 Task: Log work in the project TranslateForge for the issue 'User interface not responsive on mobile devices' spent time as '4w 1d 6h 5m' and remaining time as '6w 3d 1h 13m' and add a flag. Now add the issue to the epic 'IT service desk optimization'.
Action: Mouse moved to (450, 180)
Screenshot: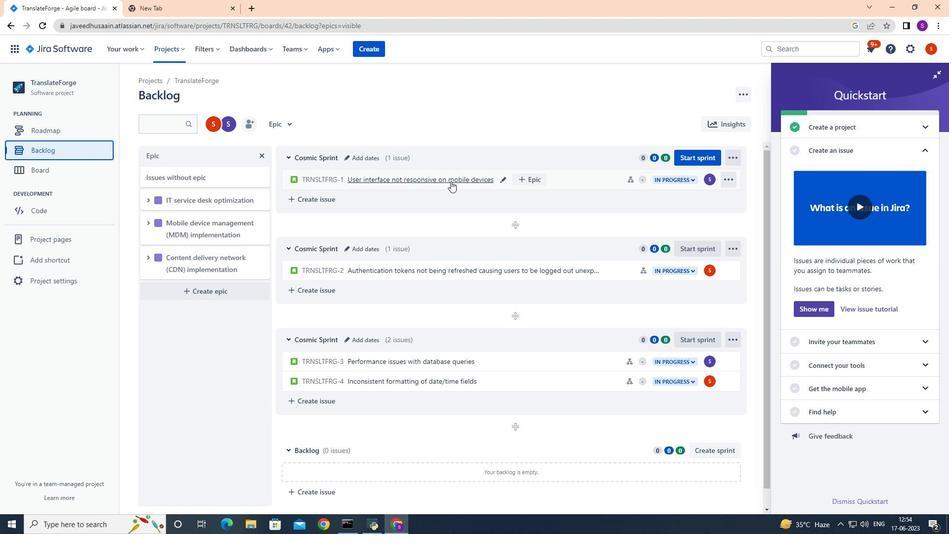 
Action: Mouse pressed left at (450, 180)
Screenshot: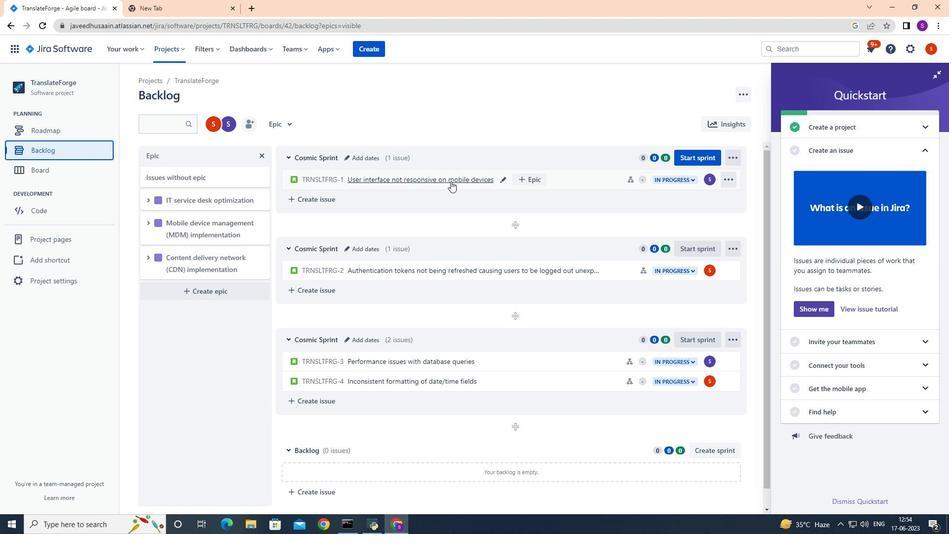 
Action: Mouse moved to (735, 153)
Screenshot: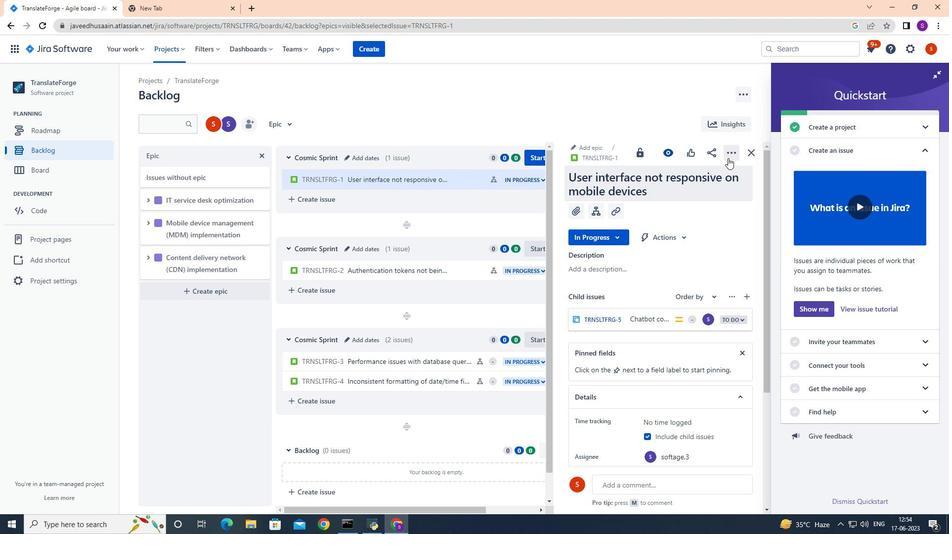 
Action: Mouse pressed left at (735, 153)
Screenshot: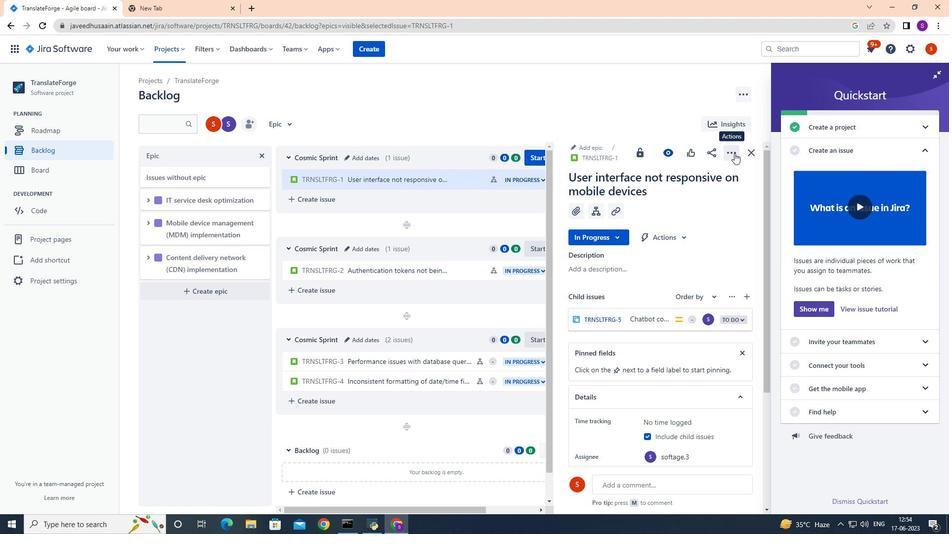 
Action: Mouse moved to (693, 177)
Screenshot: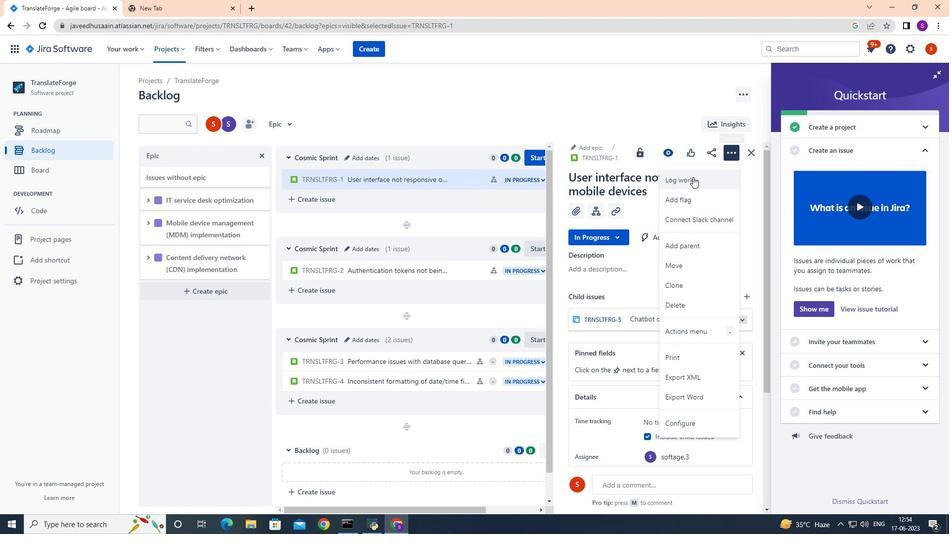 
Action: Mouse pressed left at (693, 177)
Screenshot: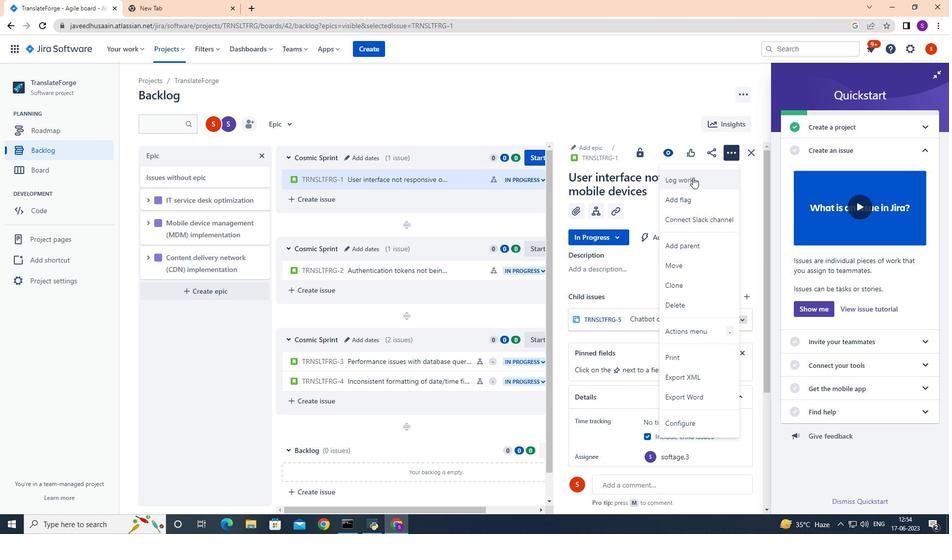 
Action: Mouse moved to (397, 146)
Screenshot: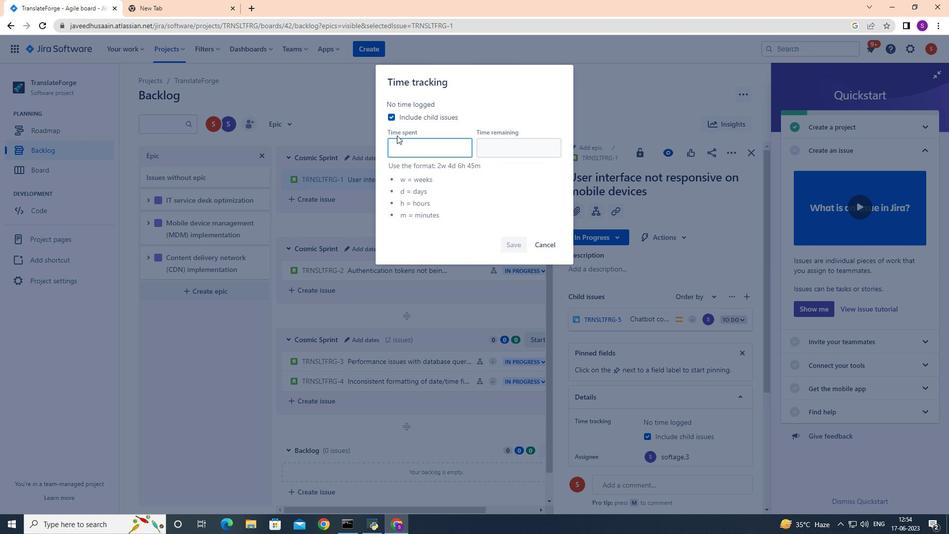
Action: Mouse pressed left at (397, 146)
Screenshot: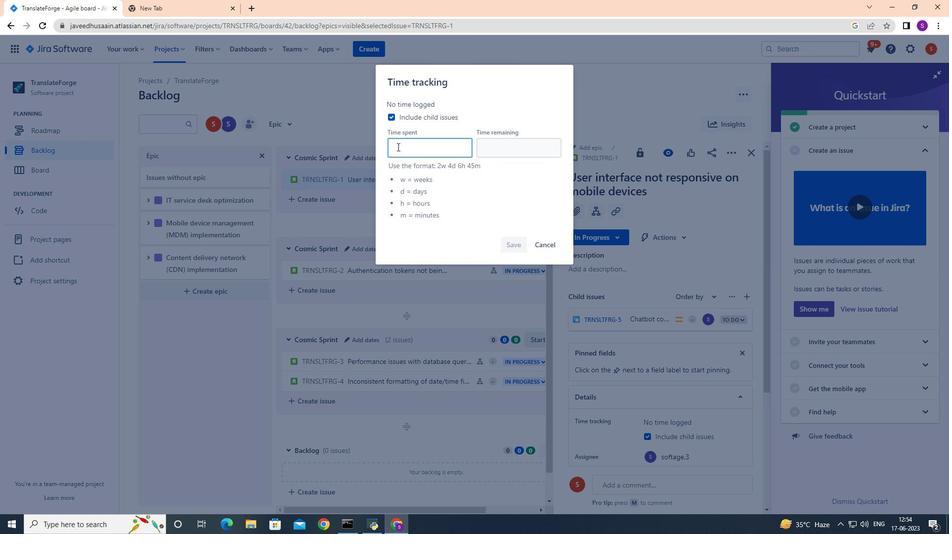 
Action: Key pressed 4w<Key.space>1d<Key.space>5m<Key.tab>6w<Key.space>3d<Key.space>1h<Key.space>13m
Screenshot: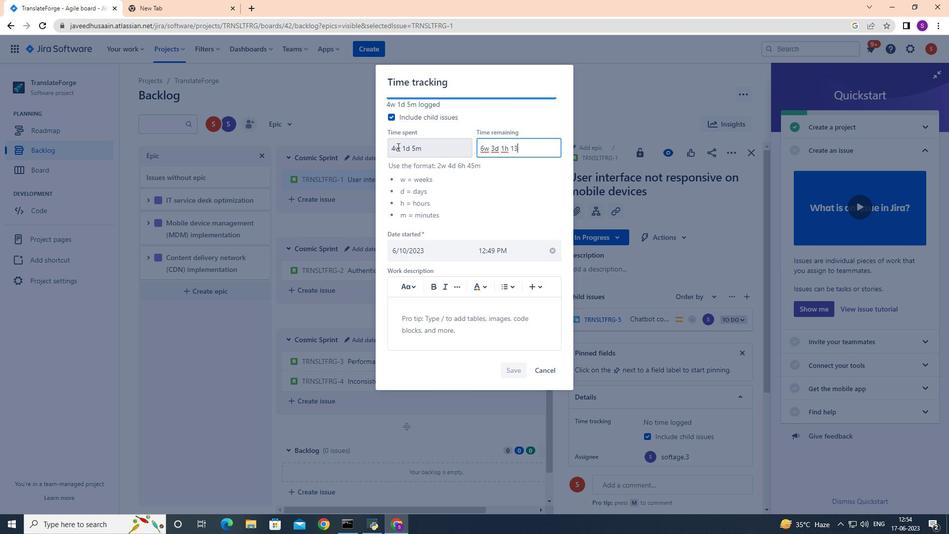 
Action: Mouse moved to (439, 146)
Screenshot: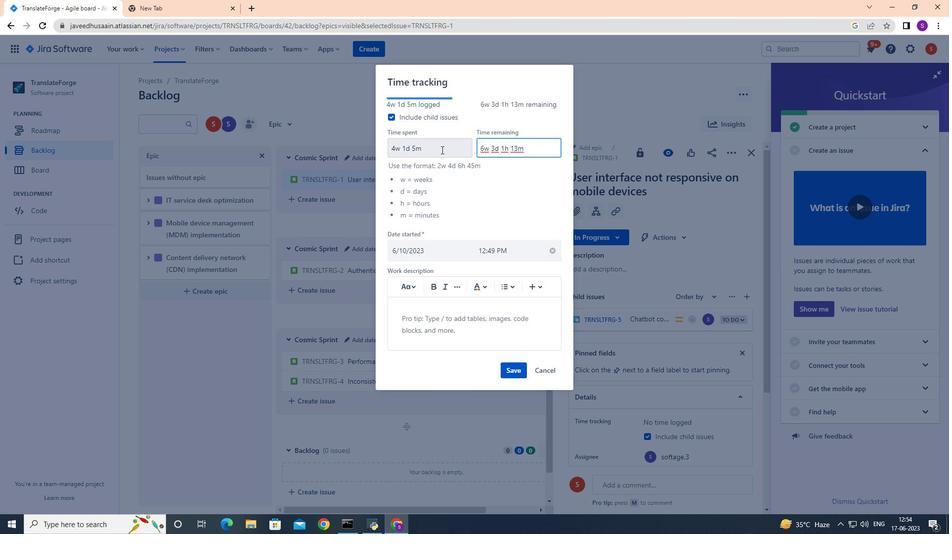 
Action: Mouse pressed left at (439, 146)
Screenshot: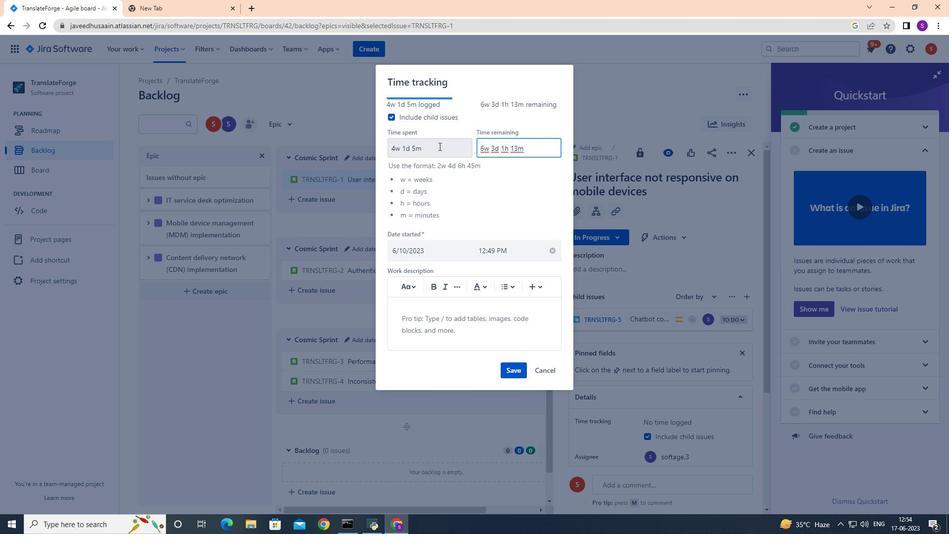 
Action: Key pressed <Key.backspace><Key.backspace>6h<Key.space>5m
Screenshot: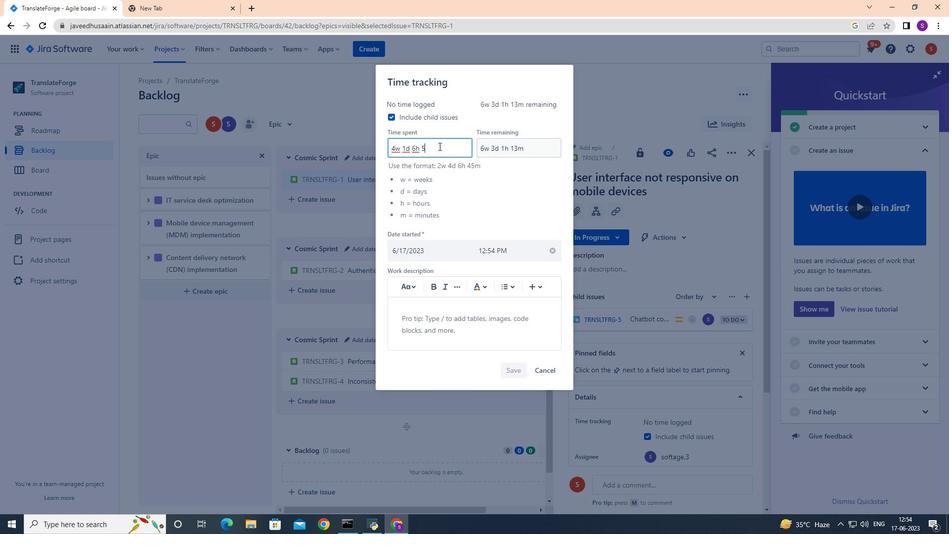 
Action: Mouse moved to (509, 365)
Screenshot: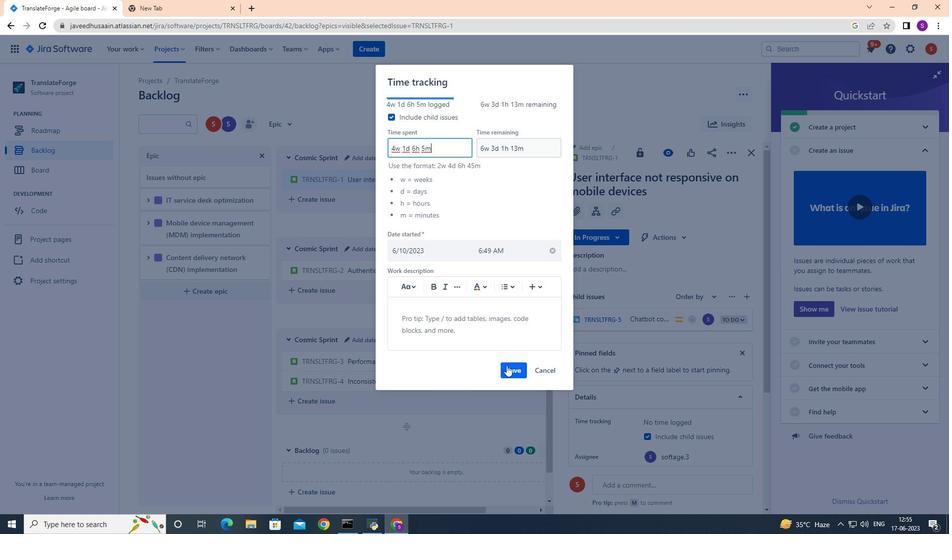 
Action: Mouse pressed left at (509, 365)
Screenshot: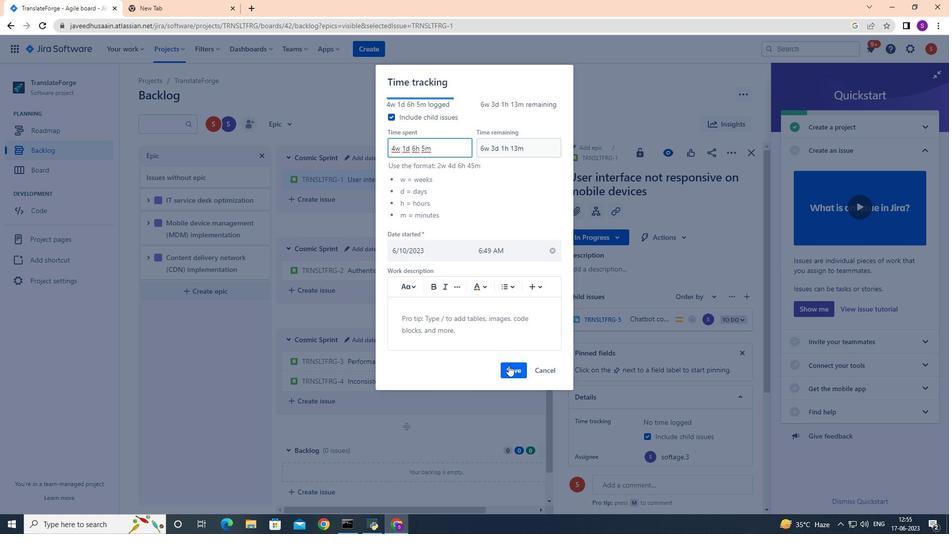 
